 Task: Add a field from the Popular template Effort Level with name WorthyTech.
Action: Mouse moved to (81, 332)
Screenshot: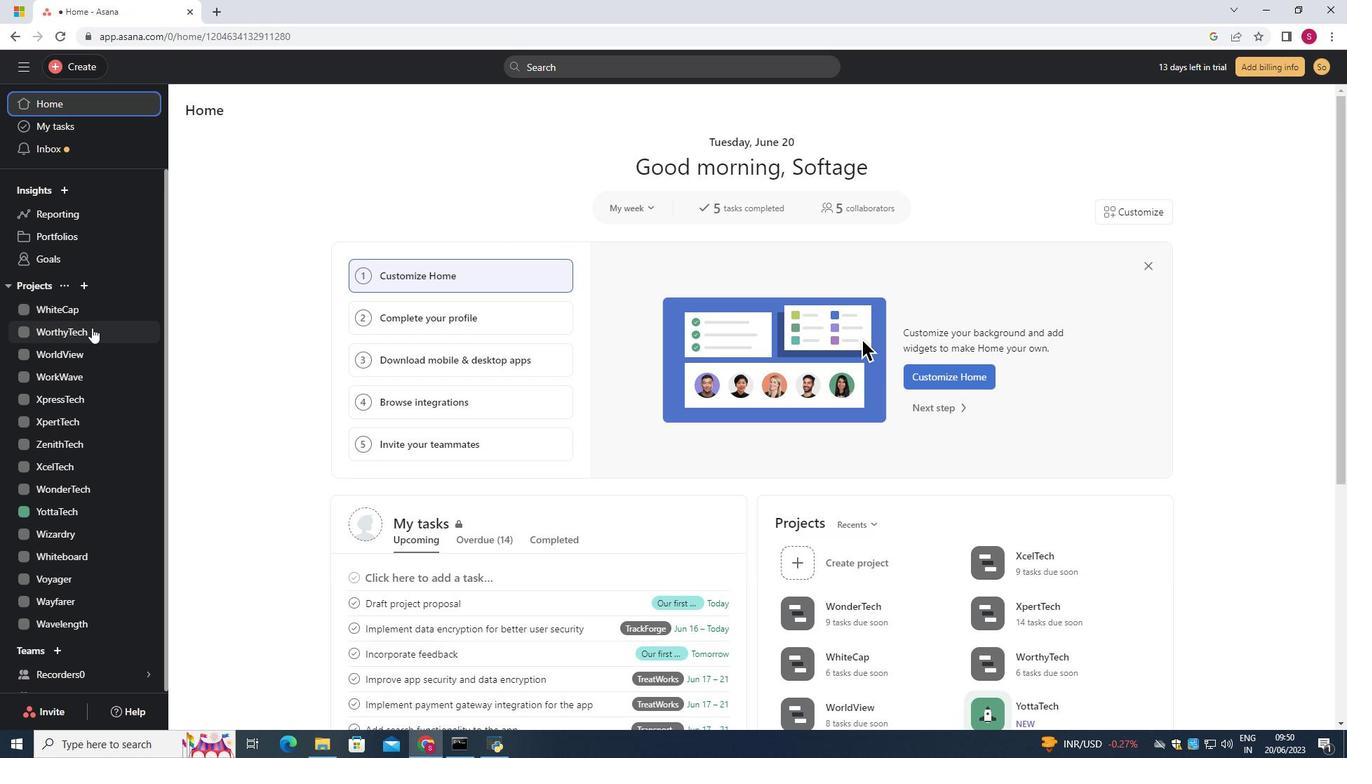 
Action: Mouse pressed left at (81, 332)
Screenshot: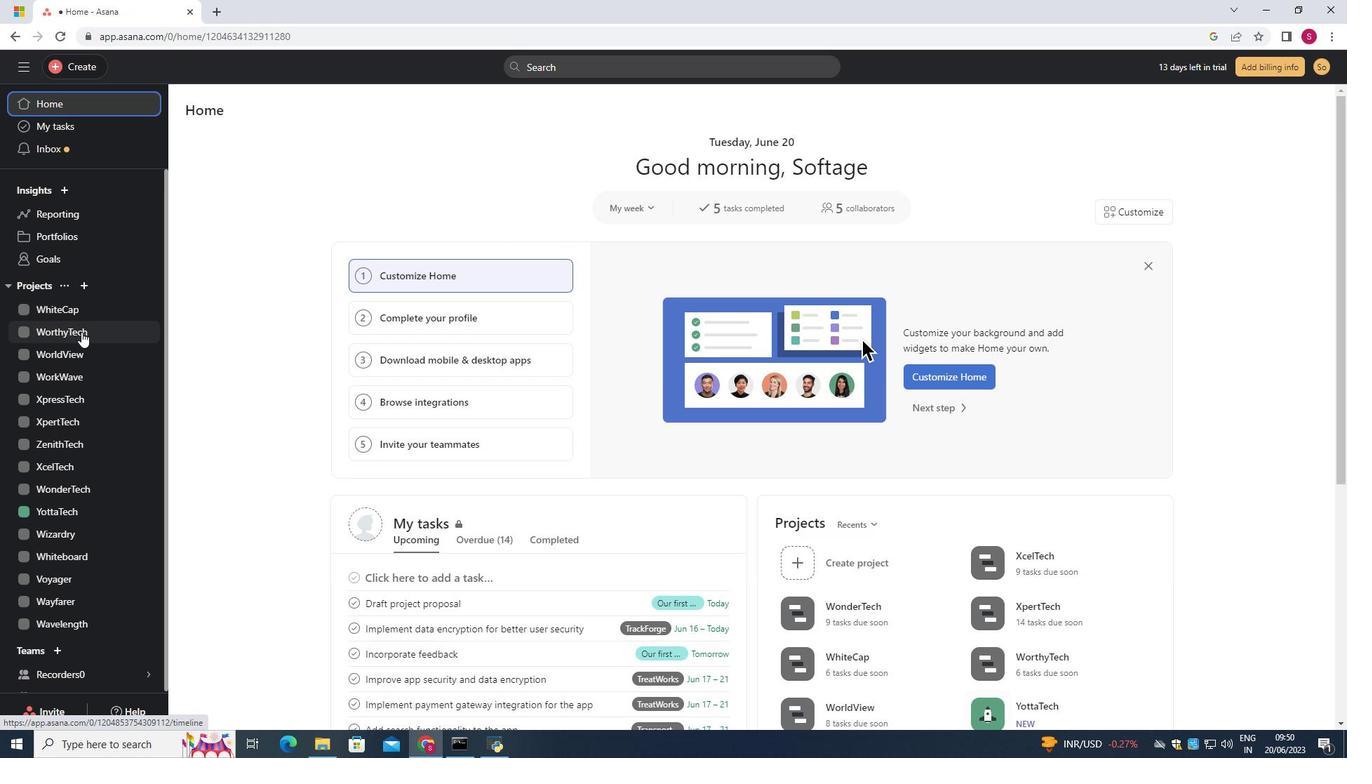 
Action: Mouse moved to (242, 139)
Screenshot: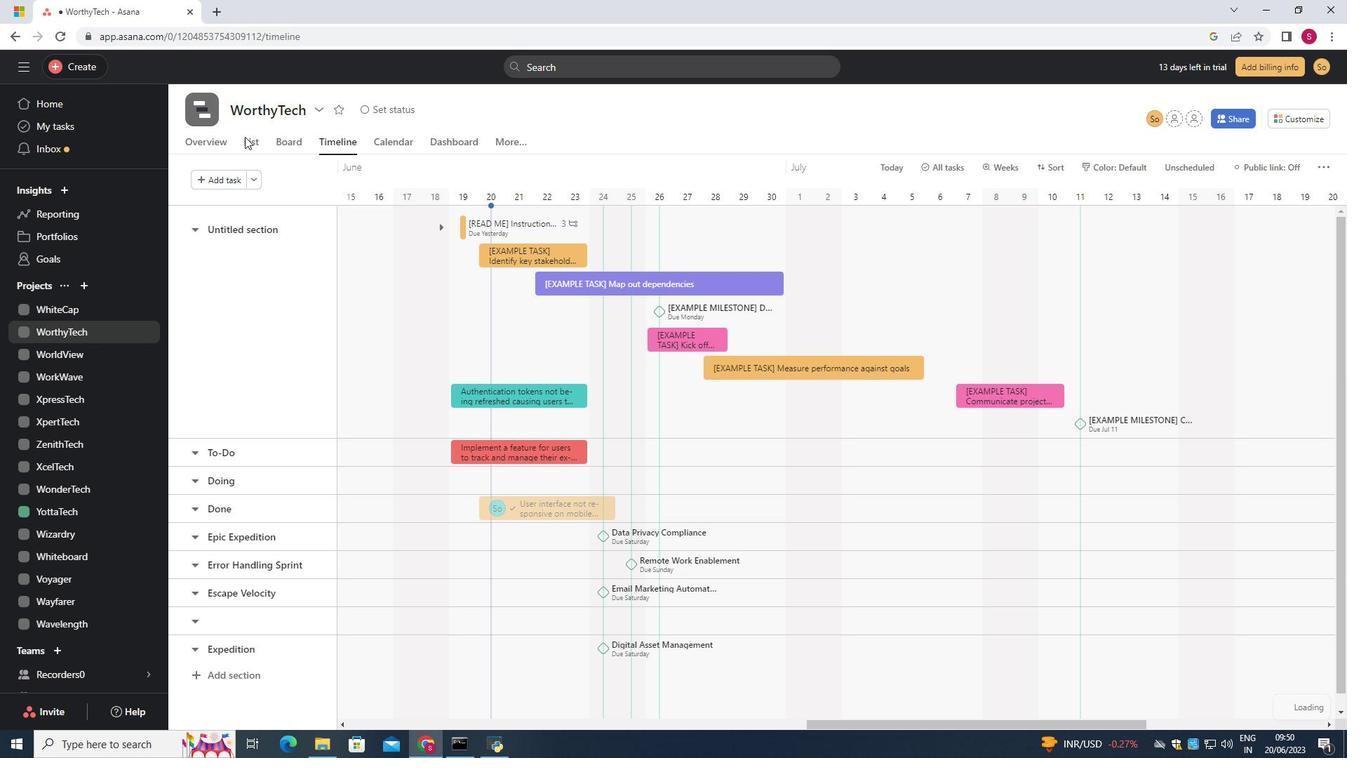 
Action: Mouse pressed left at (242, 139)
Screenshot: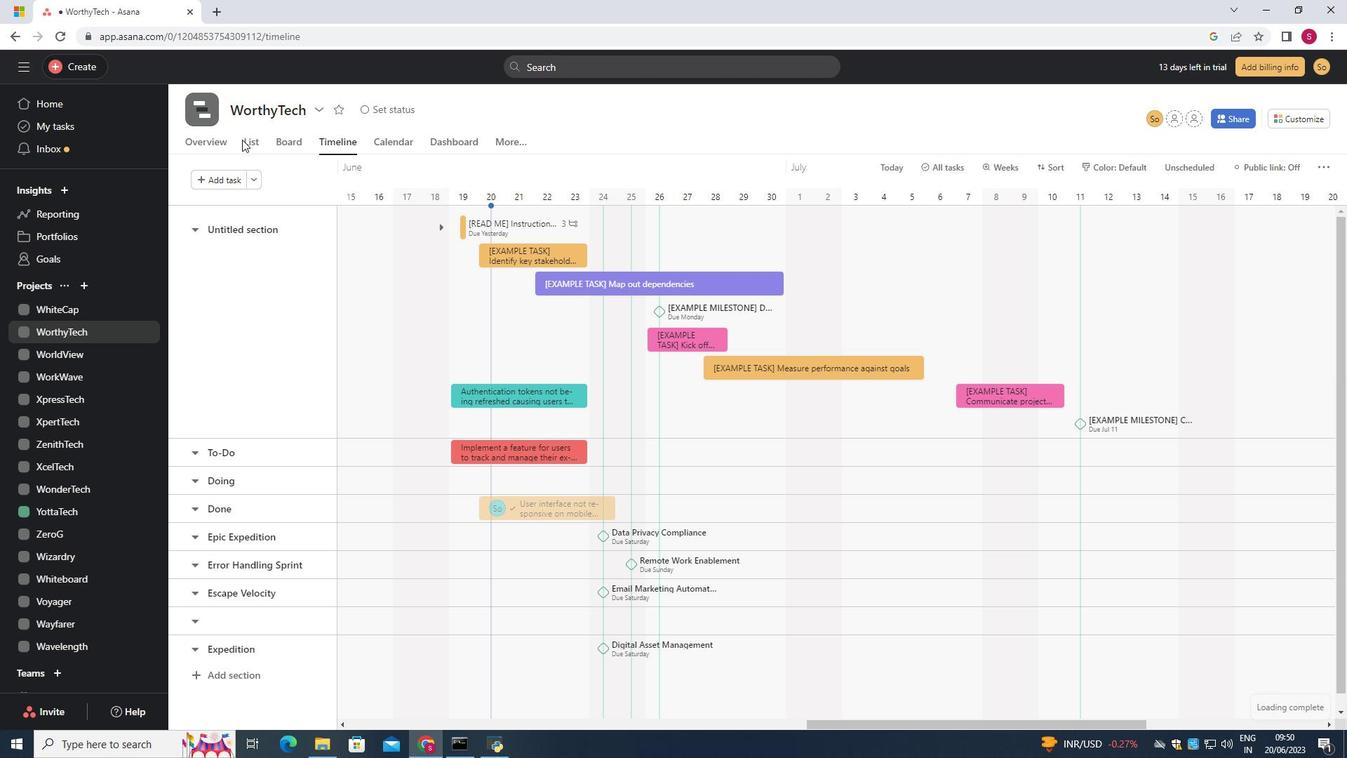 
Action: Mouse moved to (254, 143)
Screenshot: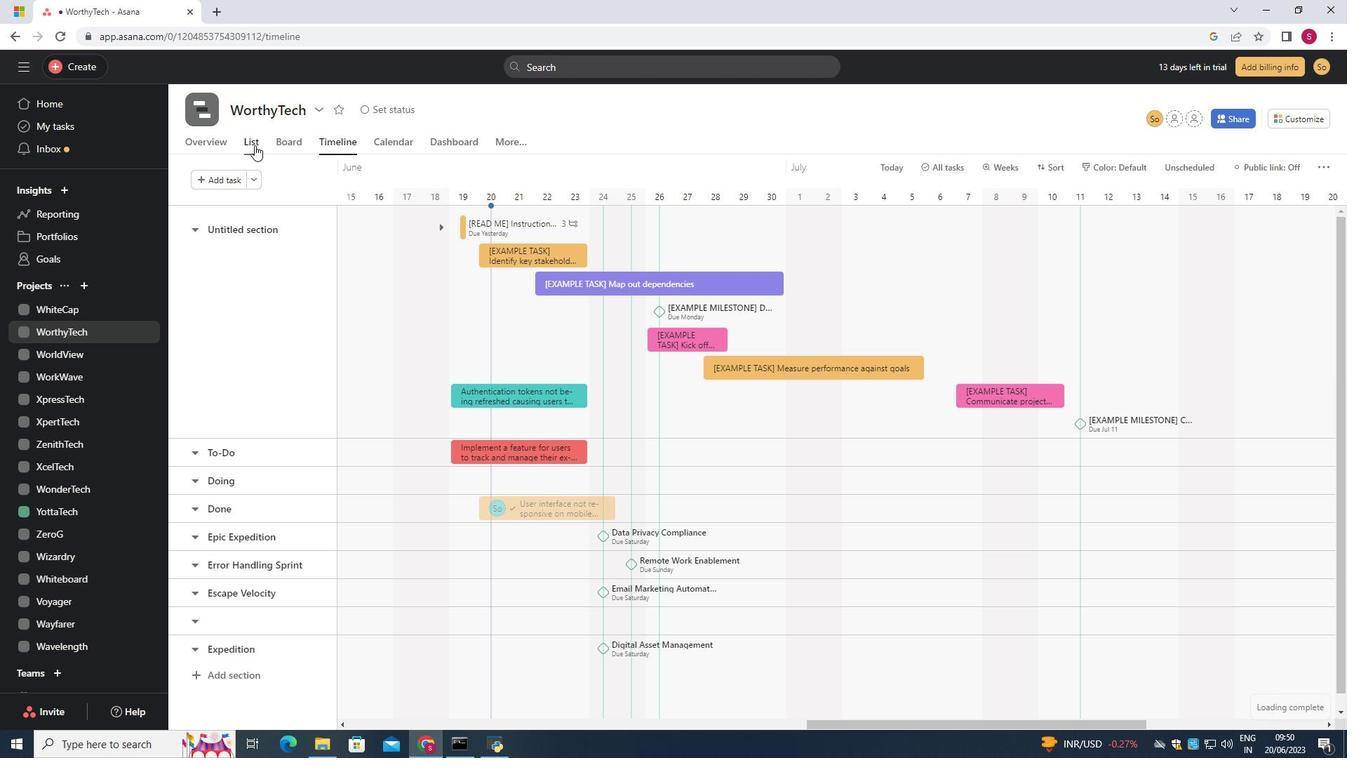 
Action: Mouse pressed left at (254, 143)
Screenshot: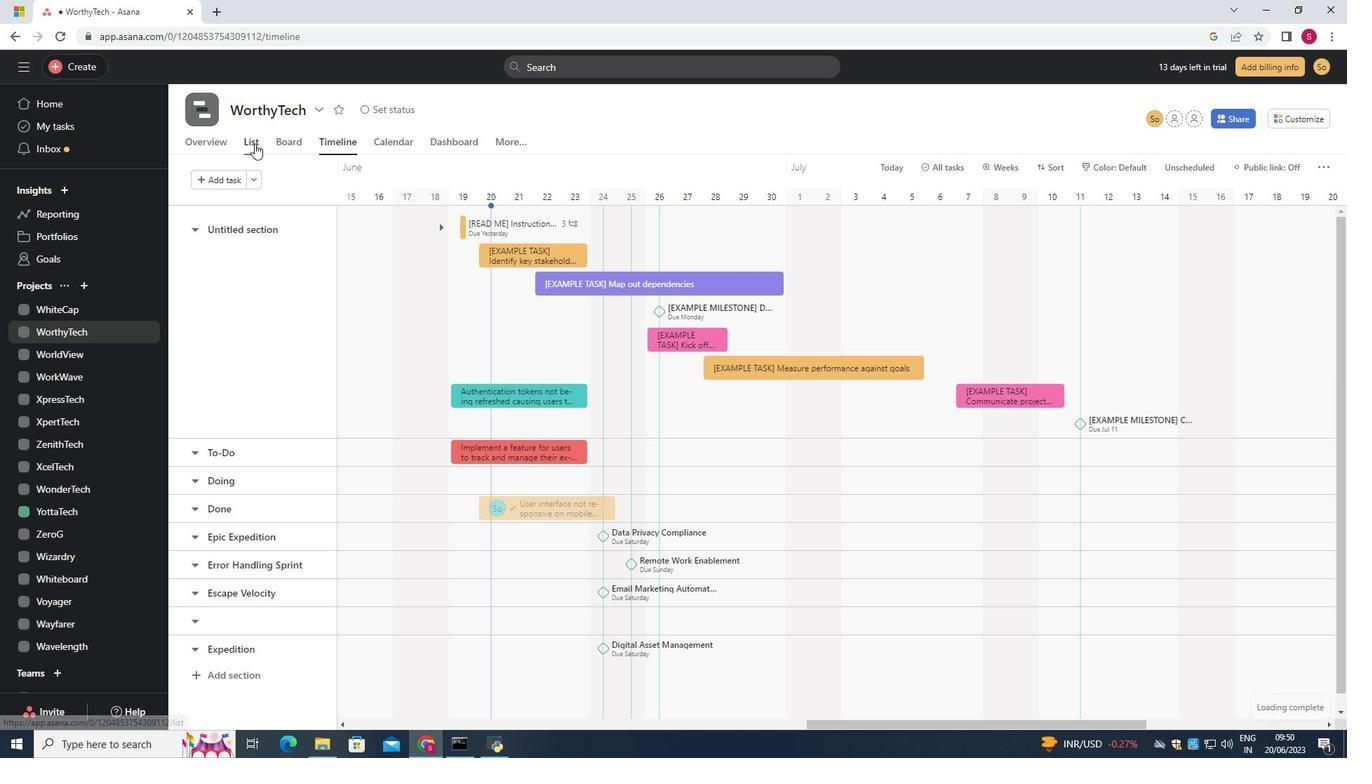 
Action: Mouse moved to (1040, 207)
Screenshot: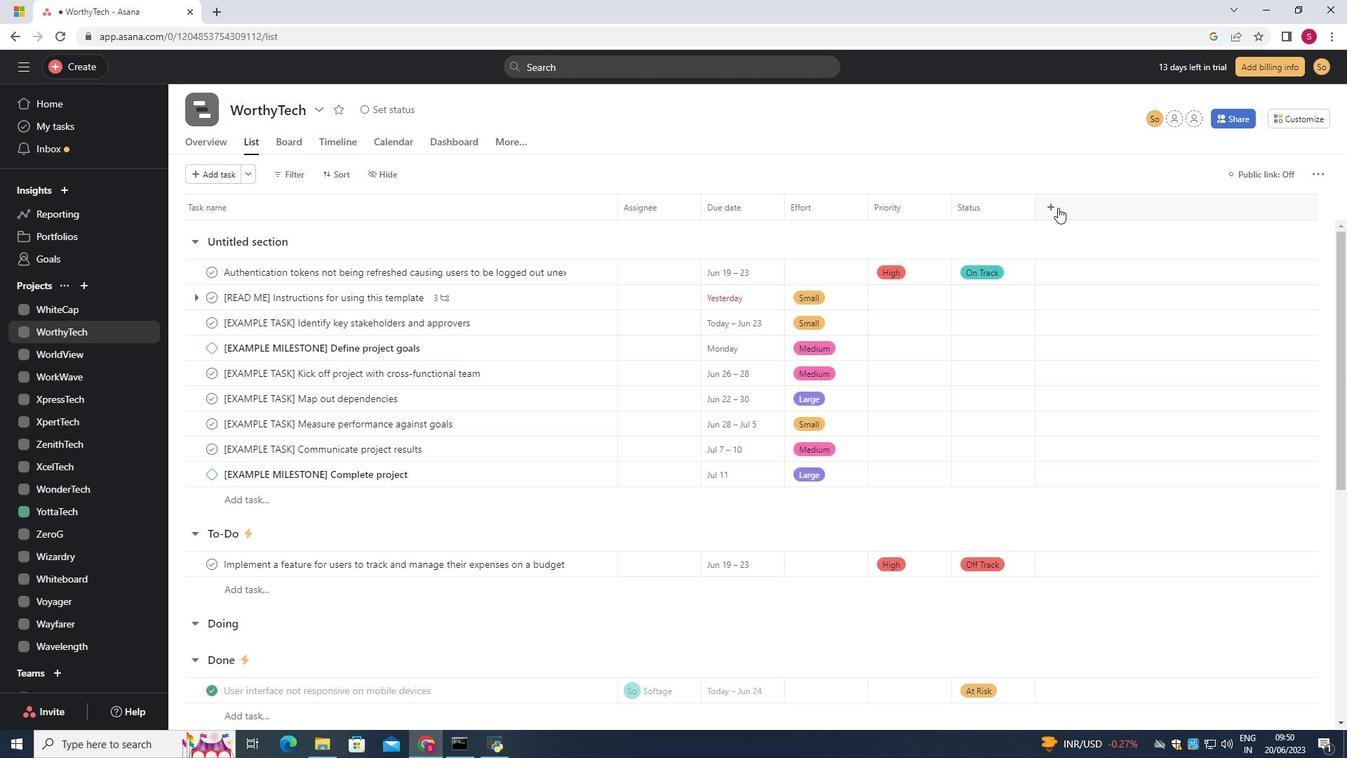 
Action: Mouse pressed left at (1040, 207)
Screenshot: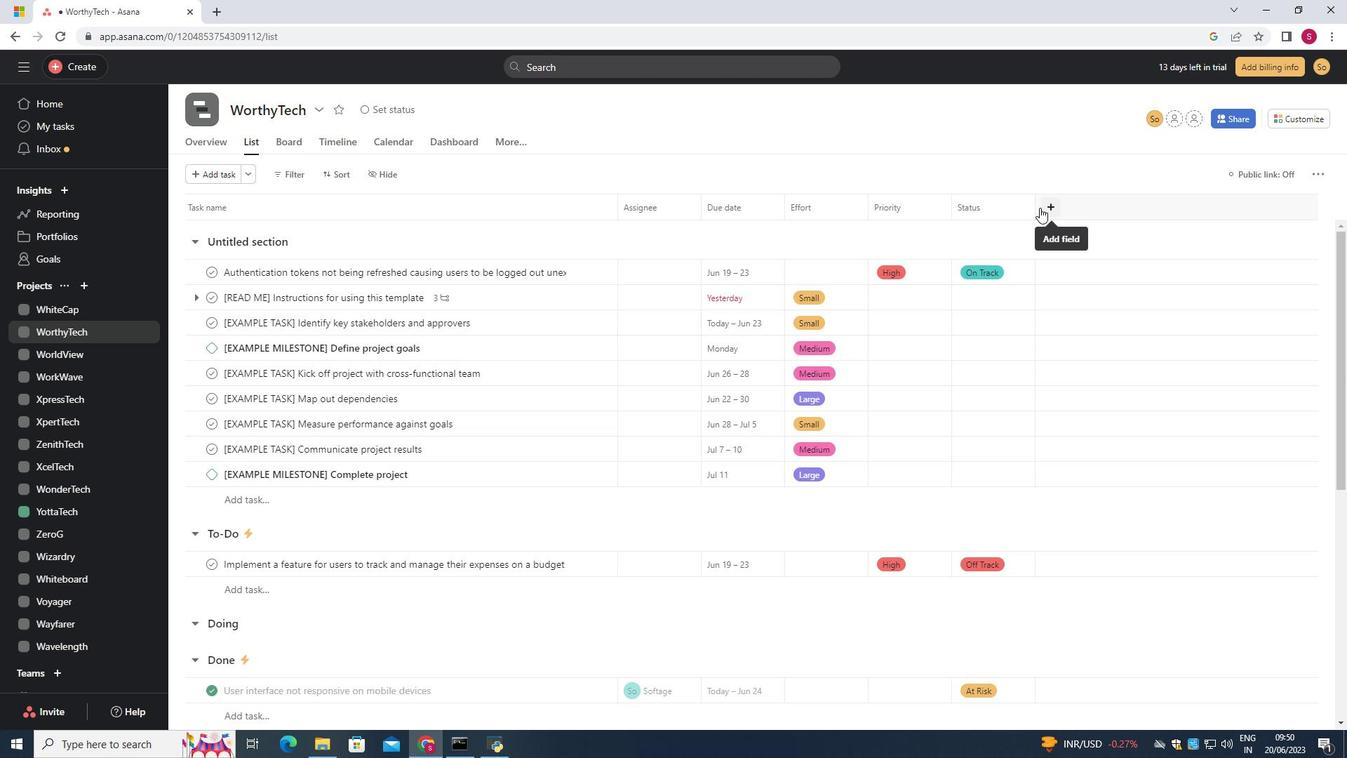 
Action: Mouse moved to (1092, 285)
Screenshot: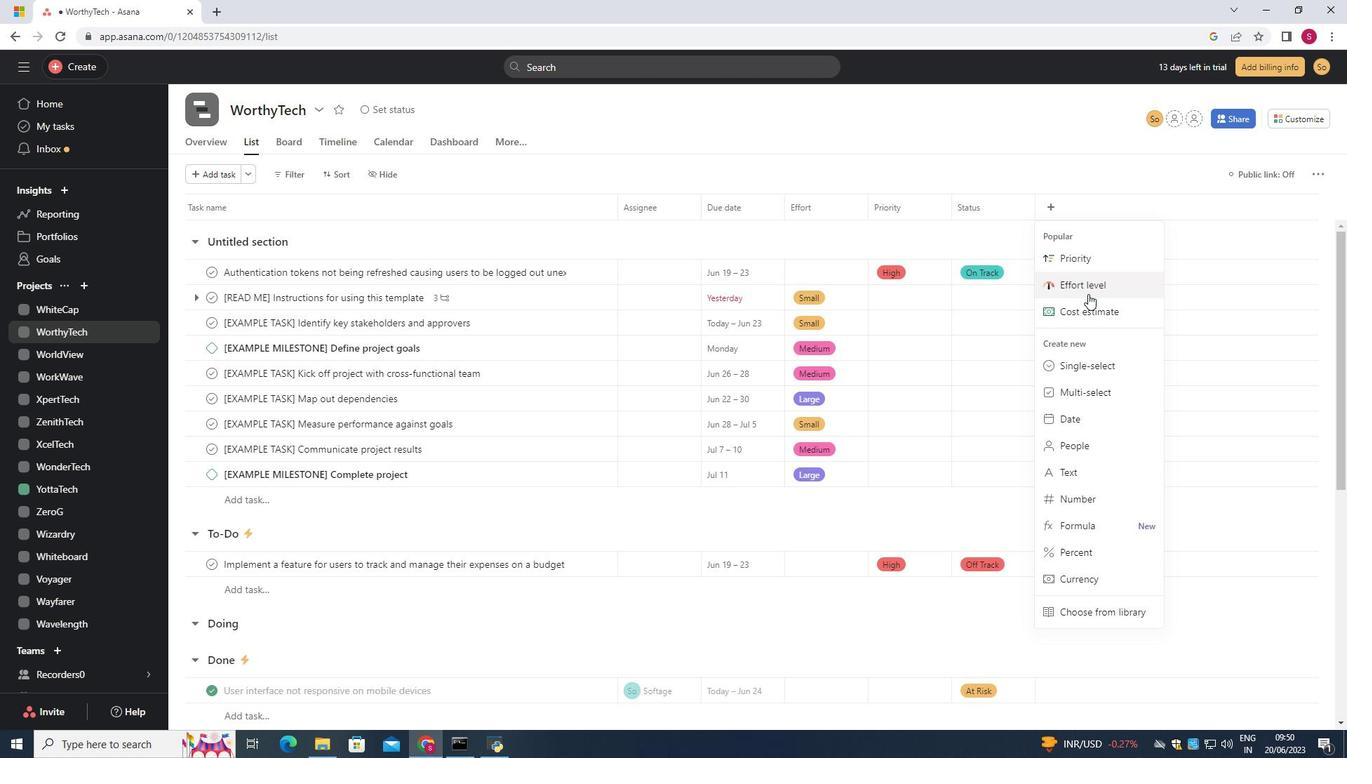 
Action: Mouse pressed left at (1092, 285)
Screenshot: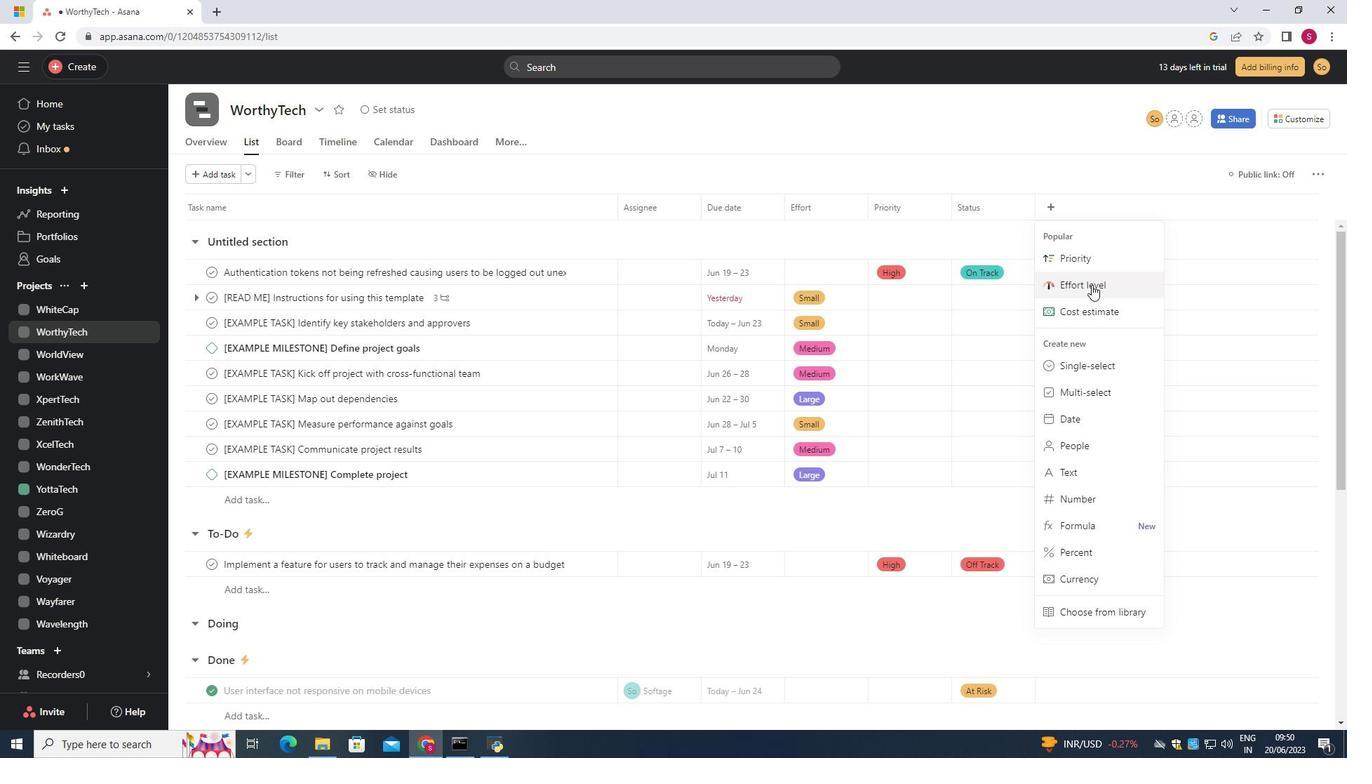 
Action: Mouse moved to (679, 209)
Screenshot: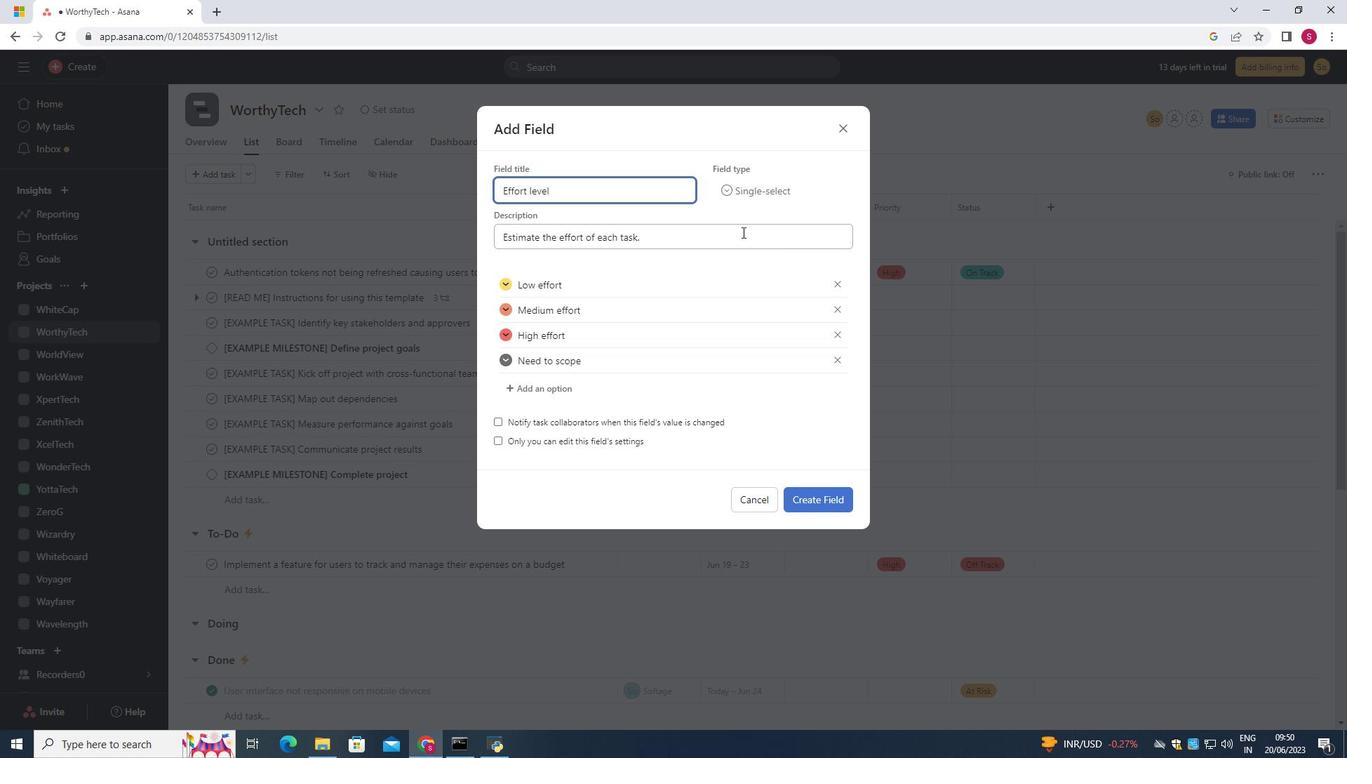 
Action: Key pressed <Key.backspace><Key.backspace><Key.backspace><Key.backspace><Key.backspace><Key.backspace><Key.backspace><Key.backspace><Key.backspace><Key.backspace><Key.backspace><Key.backspace><Key.shift>Worthy<Key.shift>Tech
Screenshot: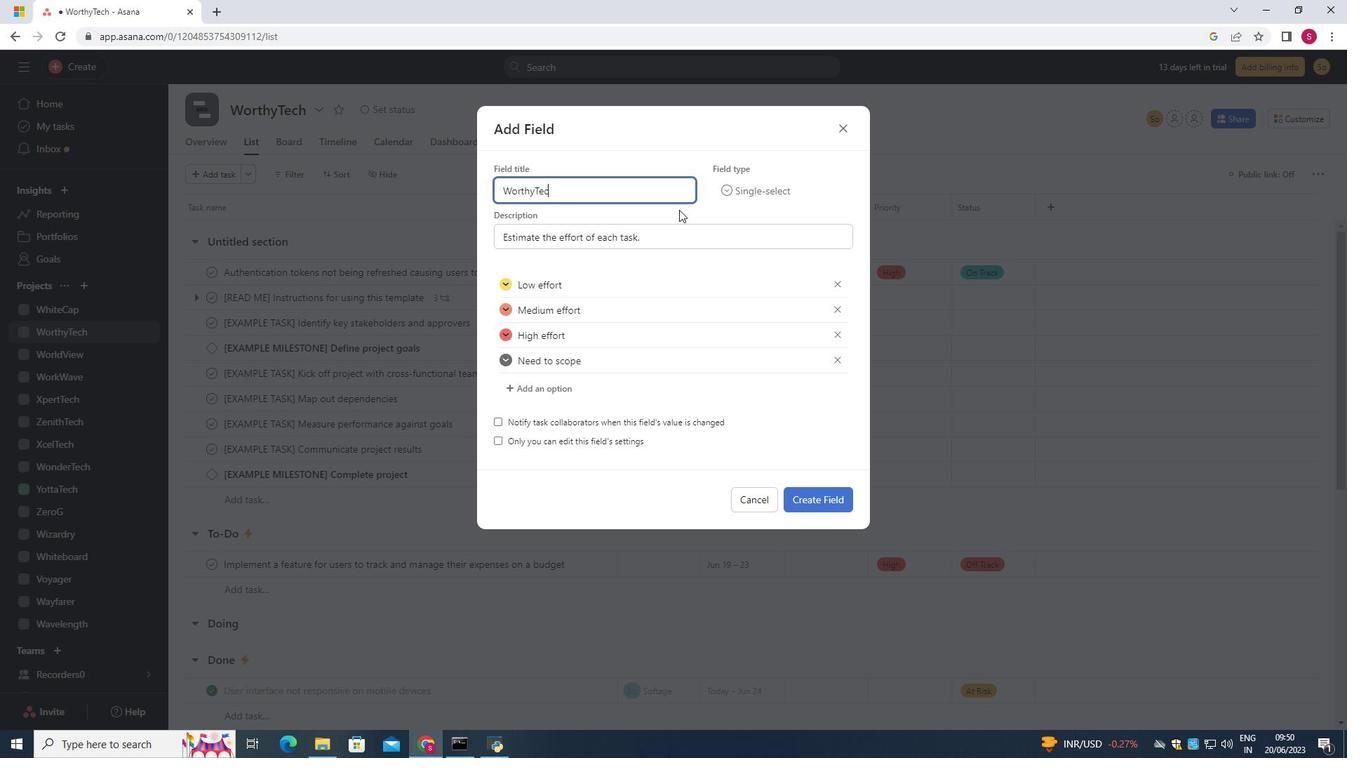 
Action: Mouse moved to (825, 501)
Screenshot: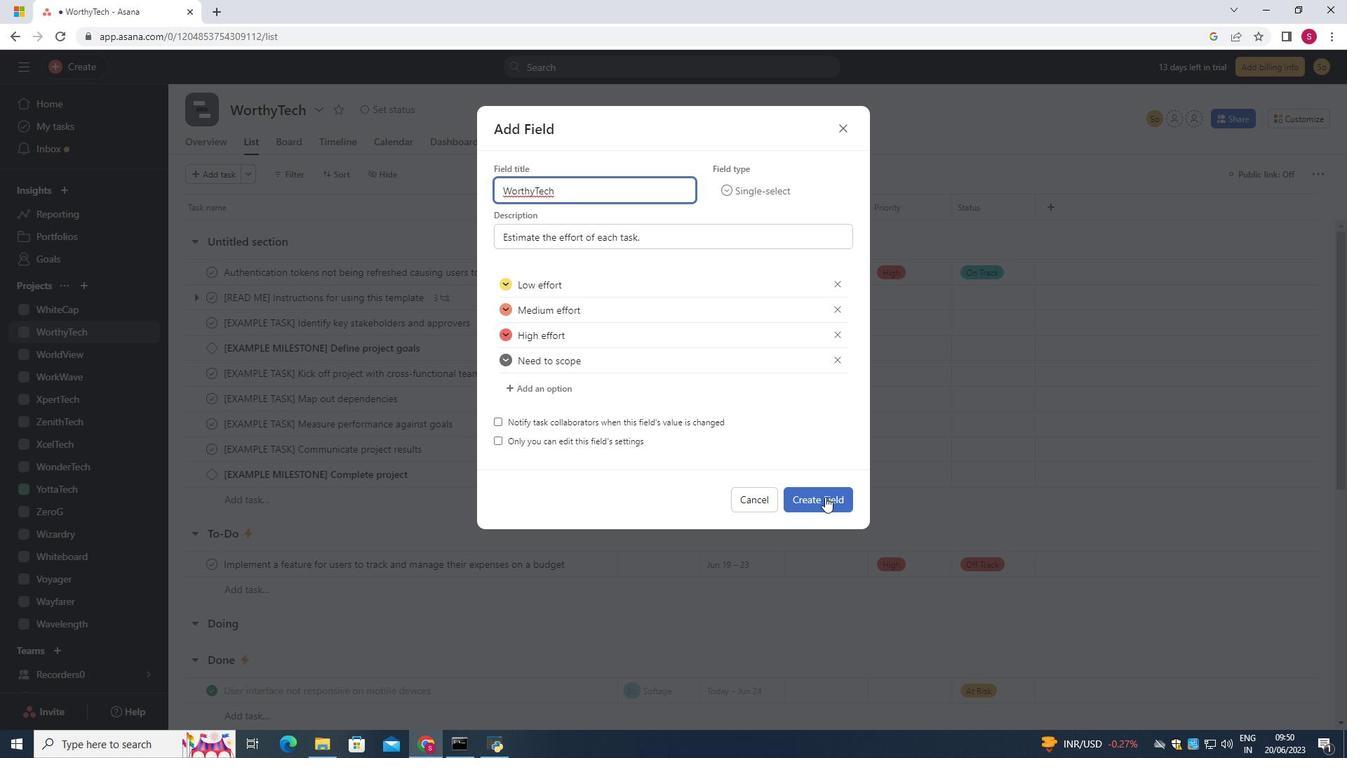 
Action: Mouse pressed left at (825, 501)
Screenshot: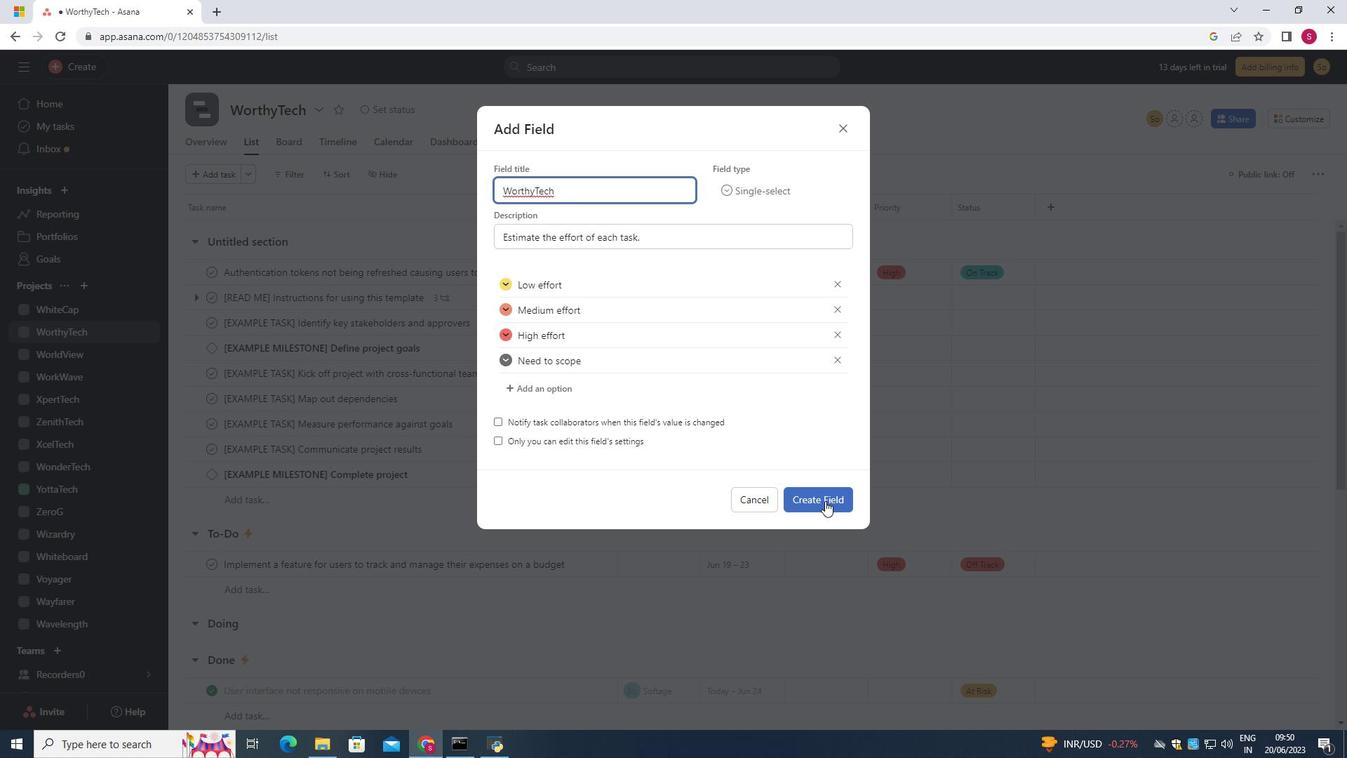 
